 Task: Look for products from Sprouts only.
Action: Mouse pressed left at (14, 92)
Screenshot: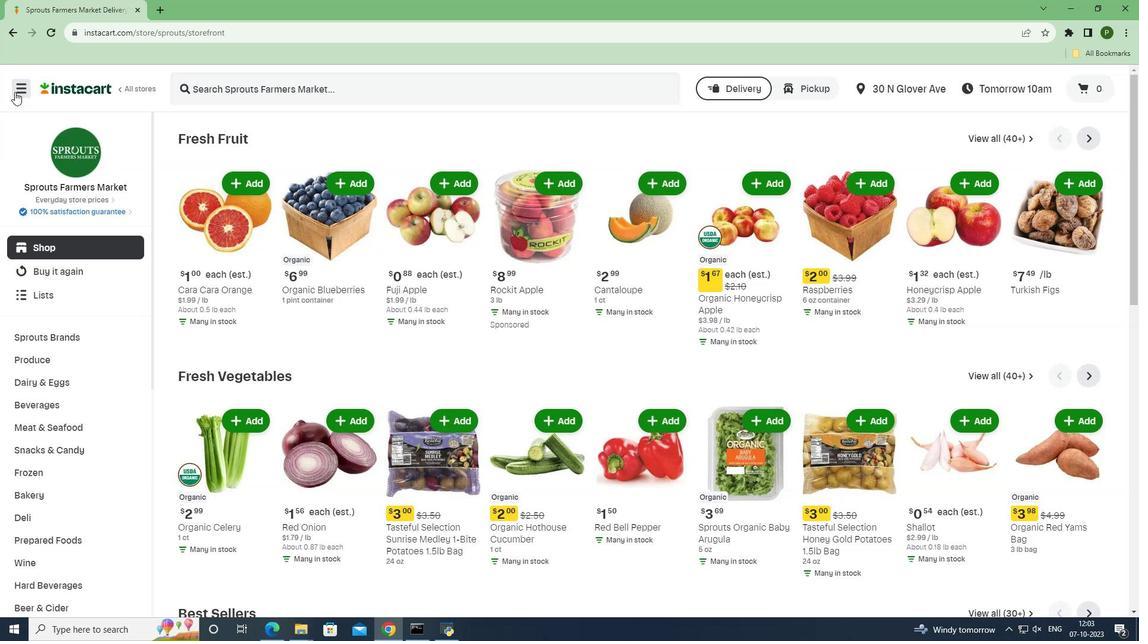 
Action: Mouse moved to (49, 317)
Screenshot: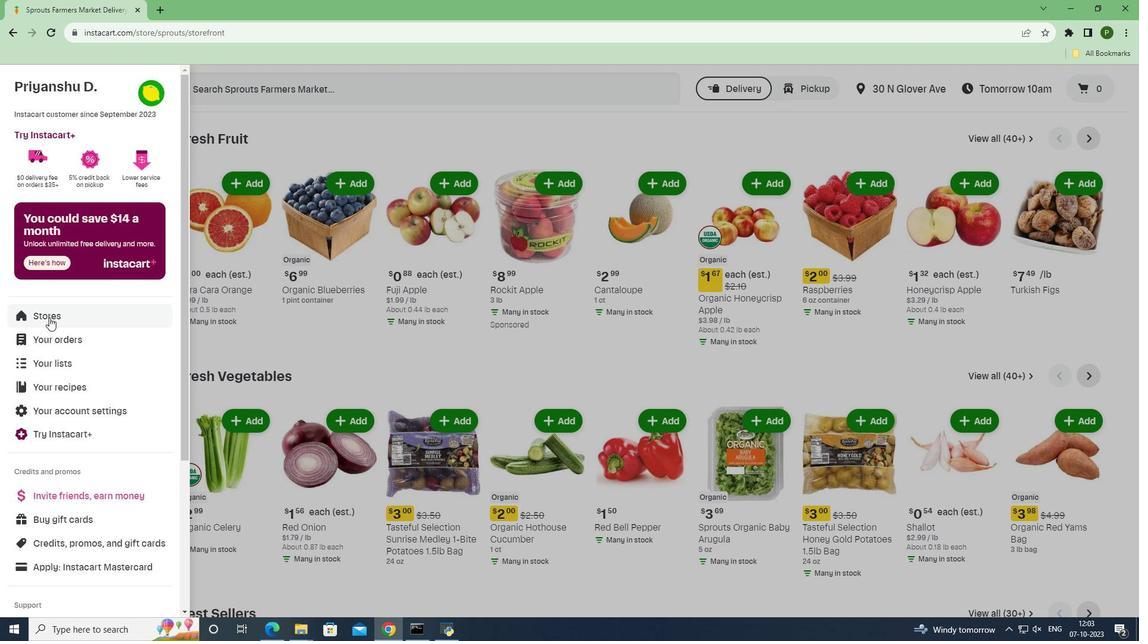 
Action: Mouse pressed left at (49, 317)
Screenshot: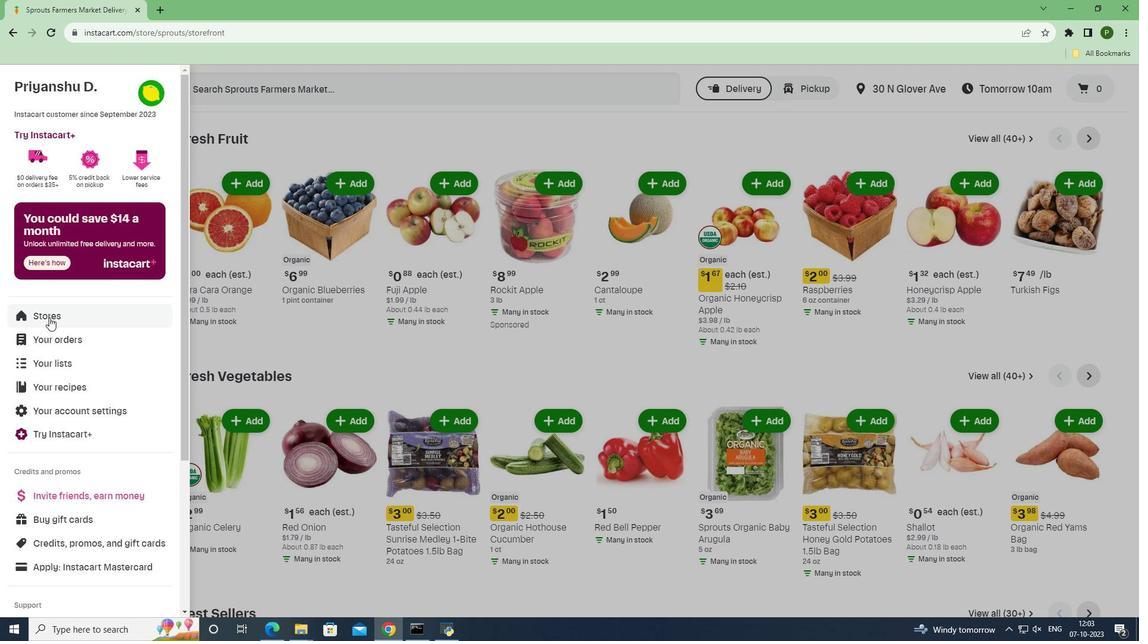 
Action: Mouse moved to (264, 141)
Screenshot: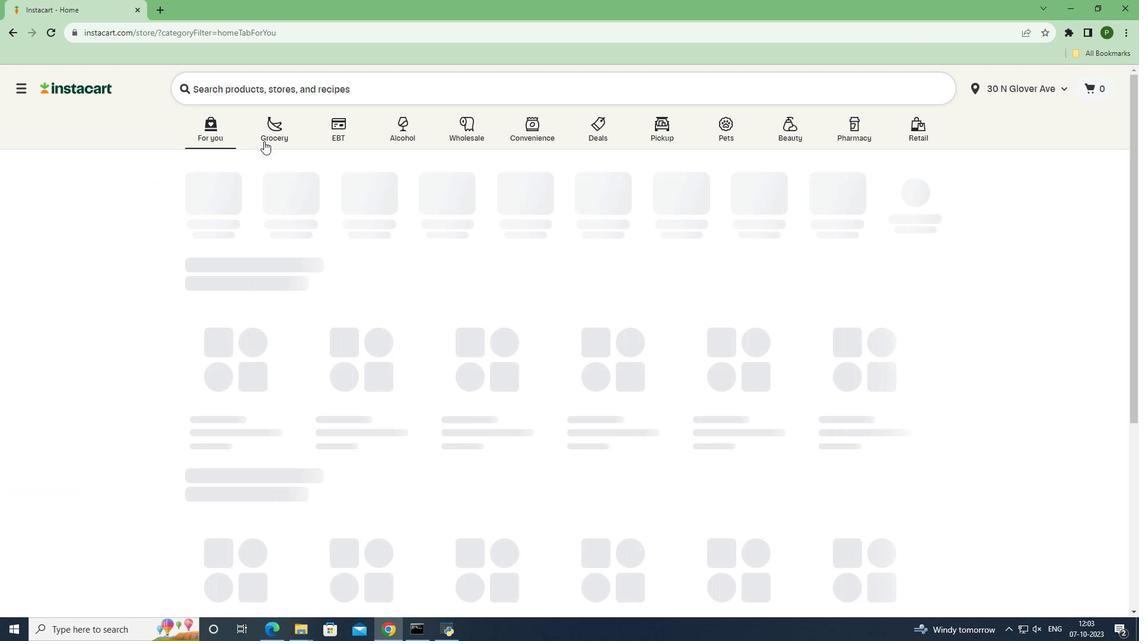 
Action: Mouse pressed left at (264, 141)
Screenshot: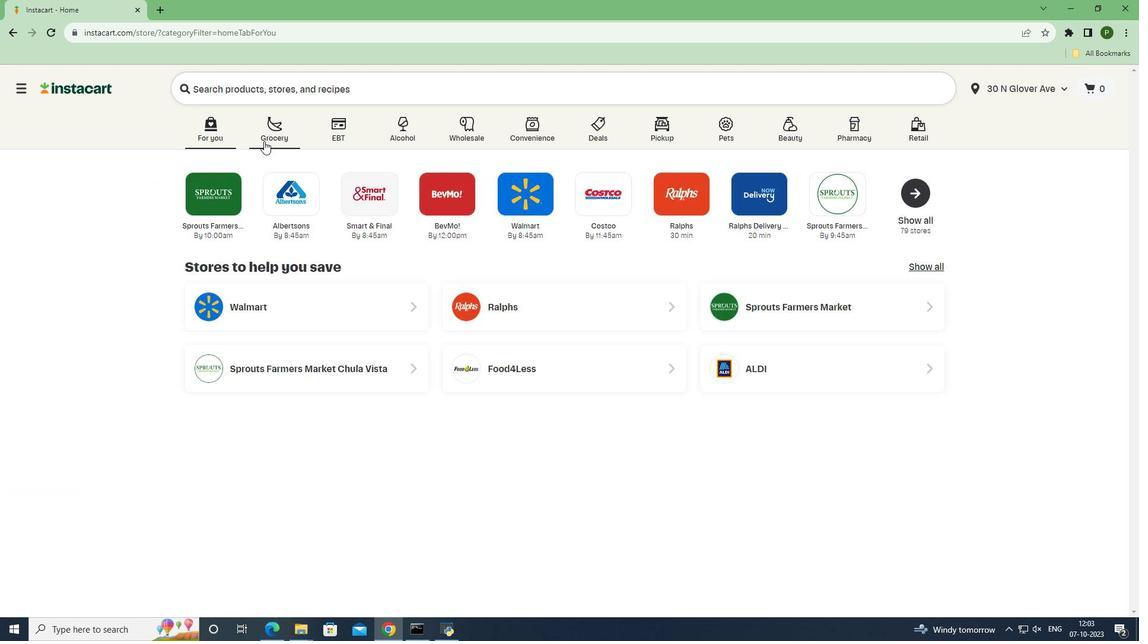
Action: Mouse moved to (476, 272)
Screenshot: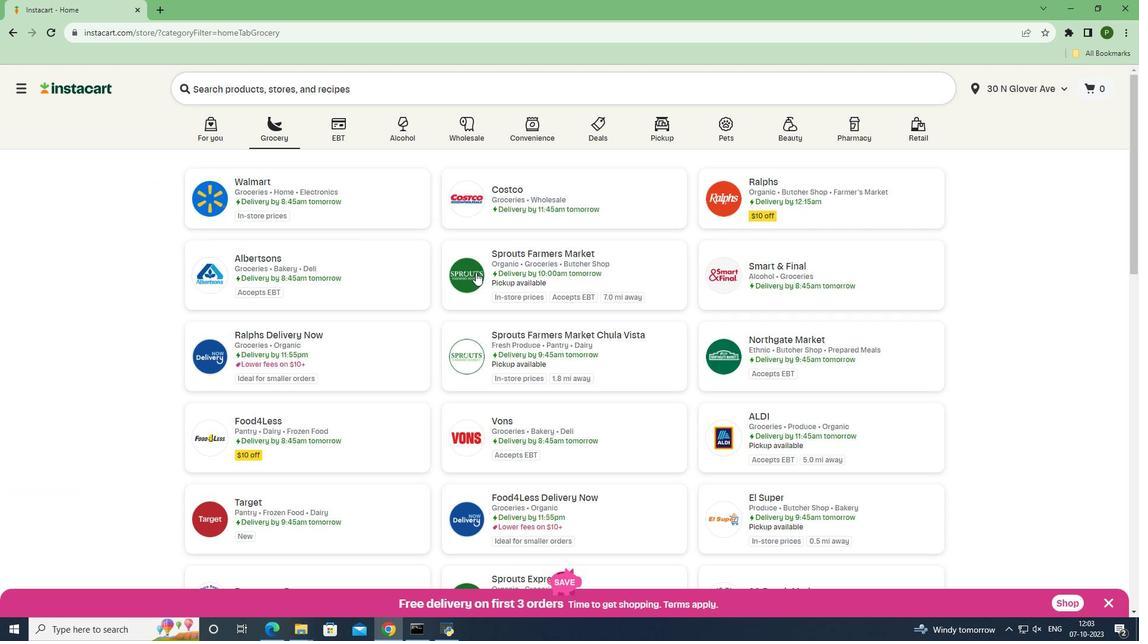 
Action: Mouse pressed left at (476, 272)
Screenshot: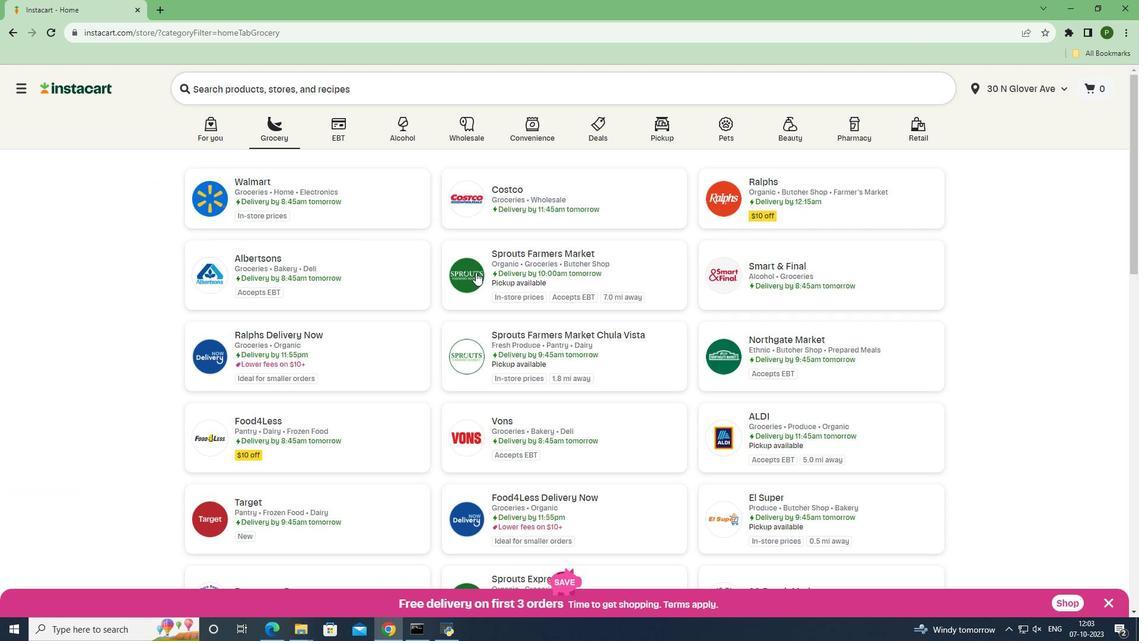 
Action: Mouse moved to (103, 382)
Screenshot: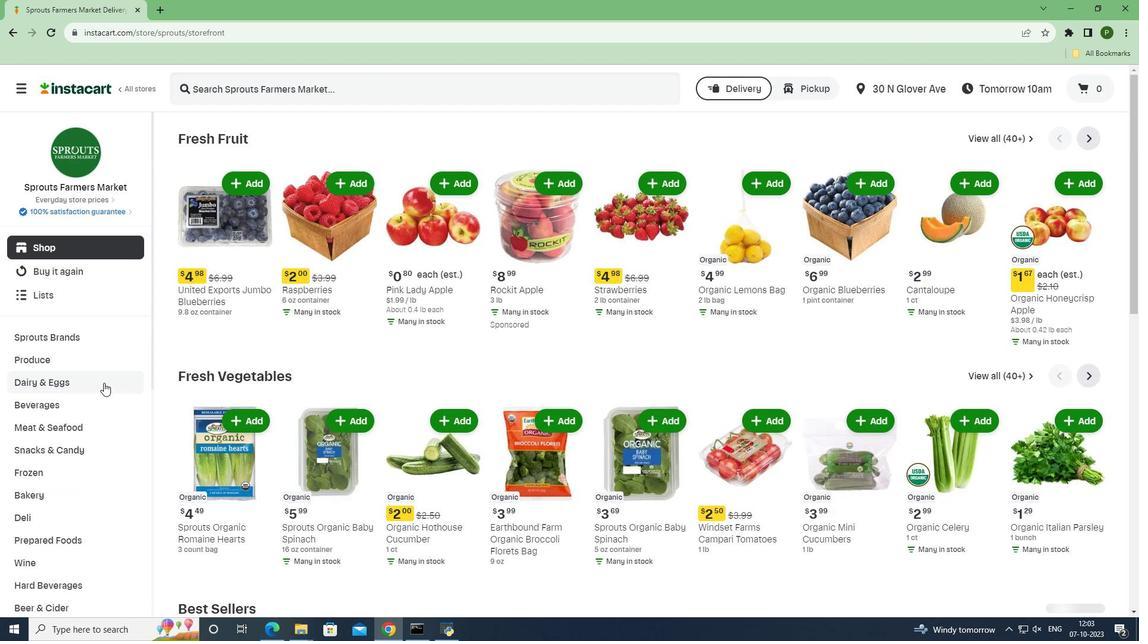 
Action: Mouse pressed left at (103, 382)
Screenshot: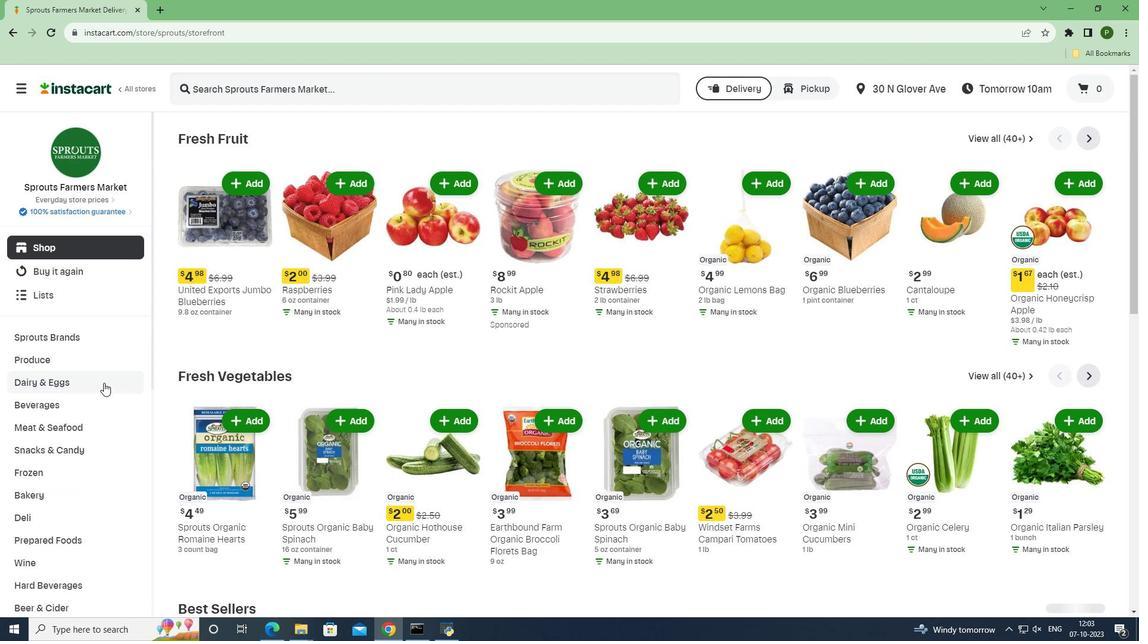 
Action: Mouse moved to (71, 454)
Screenshot: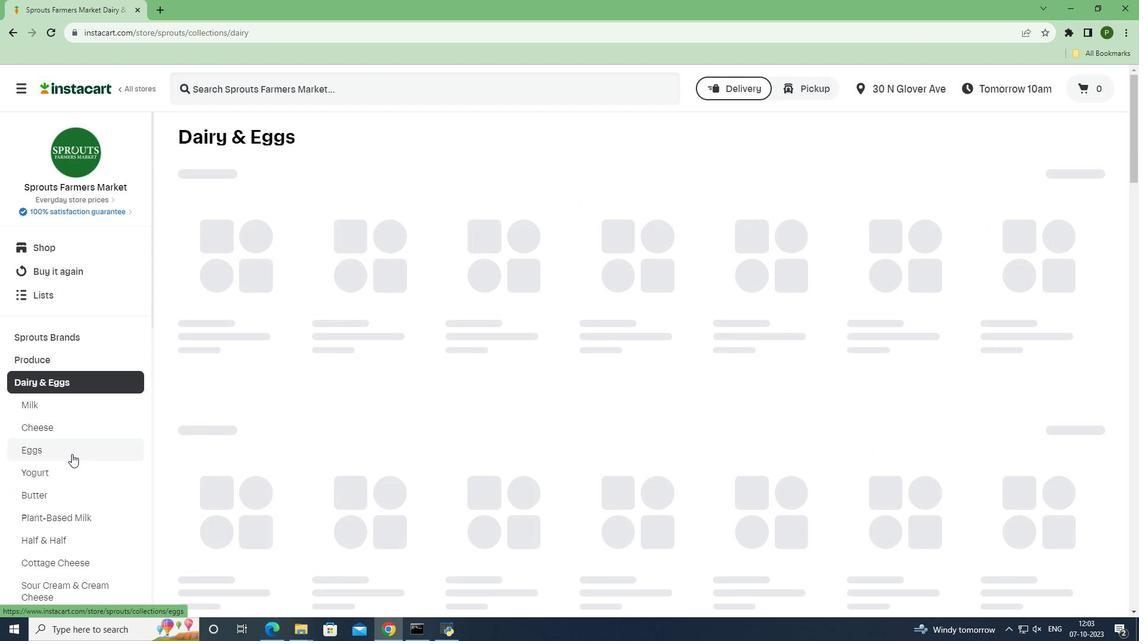 
Action: Mouse pressed left at (71, 454)
Screenshot: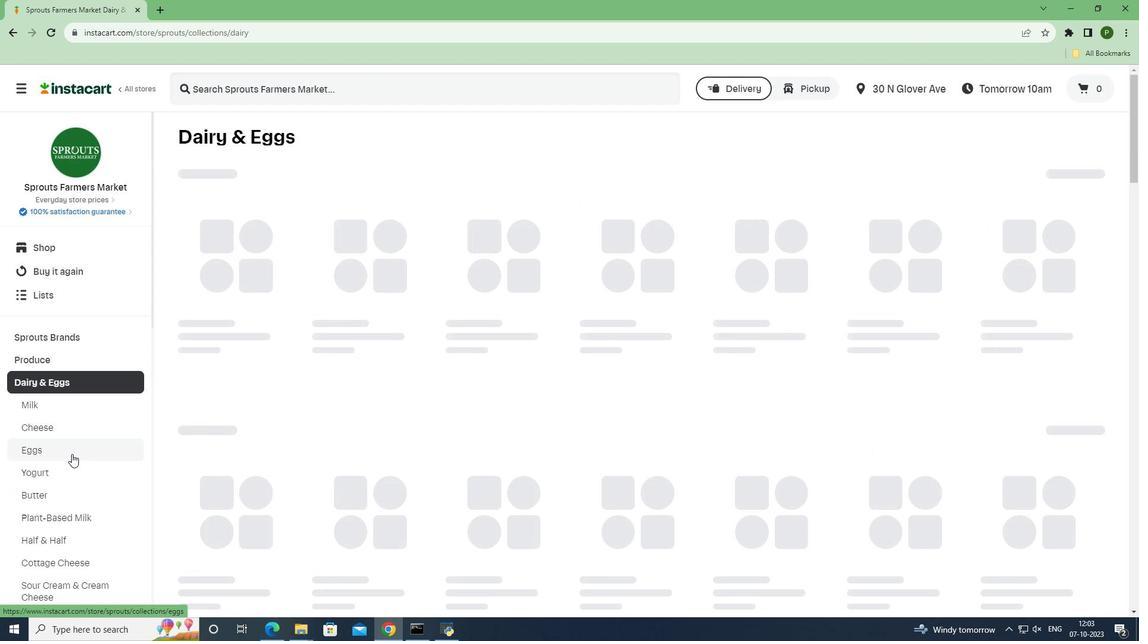 
Action: Mouse moved to (371, 181)
Screenshot: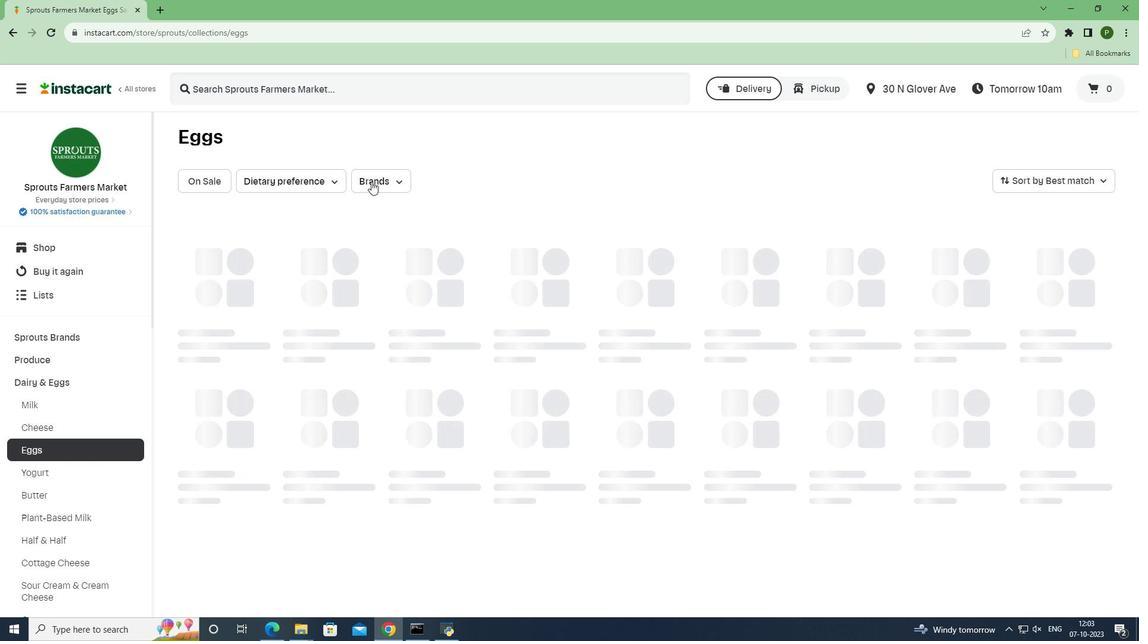 
Action: Mouse pressed left at (371, 181)
Screenshot: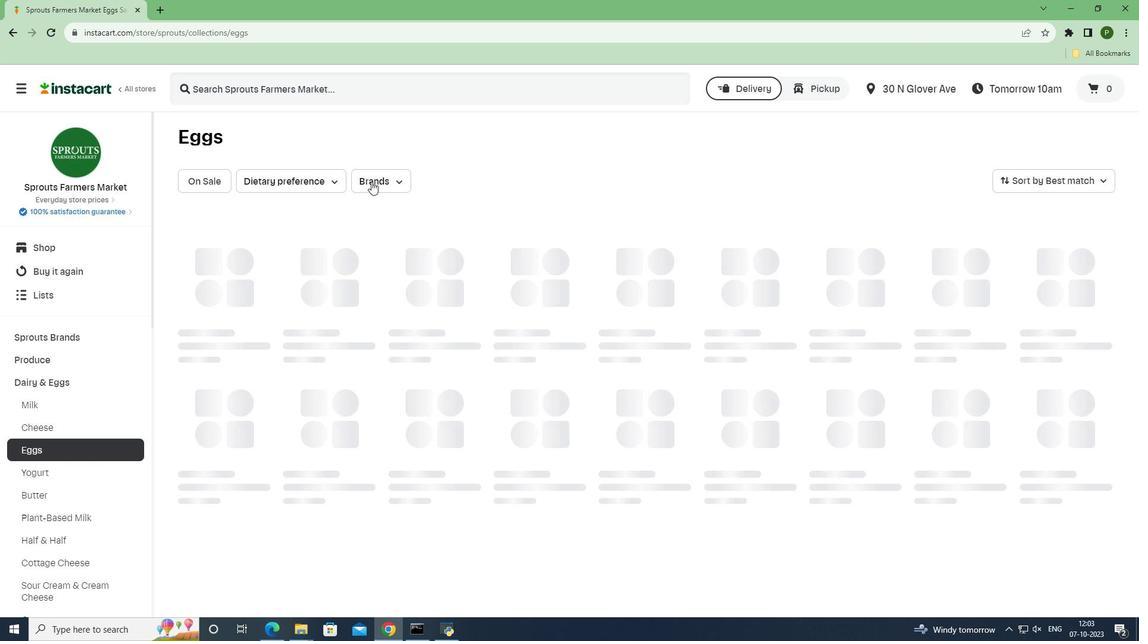 
Action: Mouse moved to (382, 241)
Screenshot: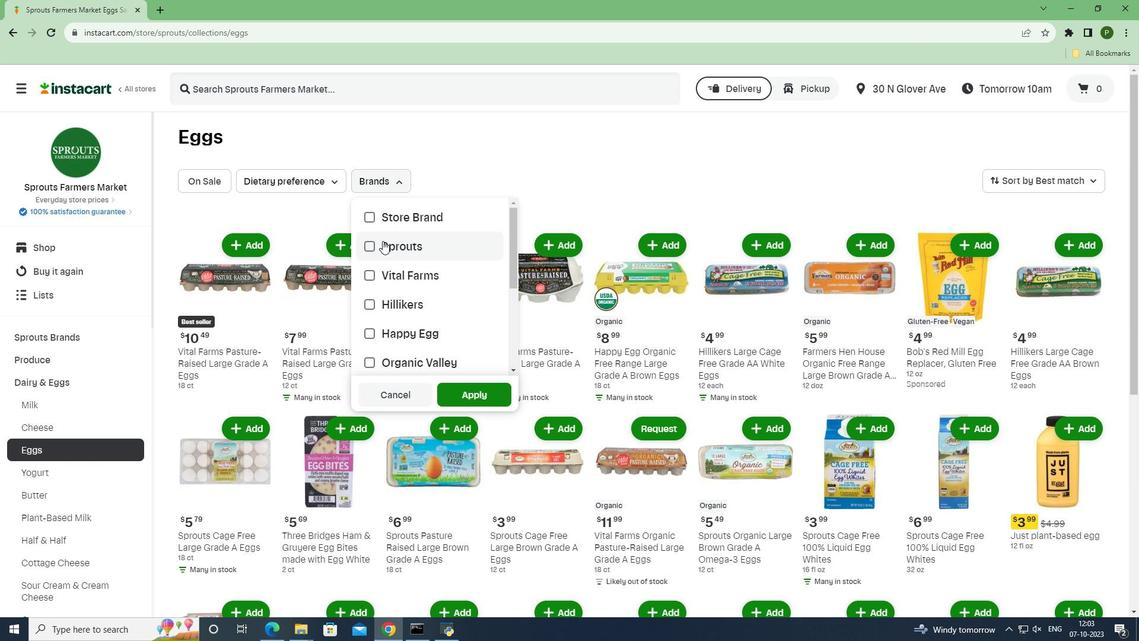 
Action: Mouse pressed left at (382, 241)
Screenshot: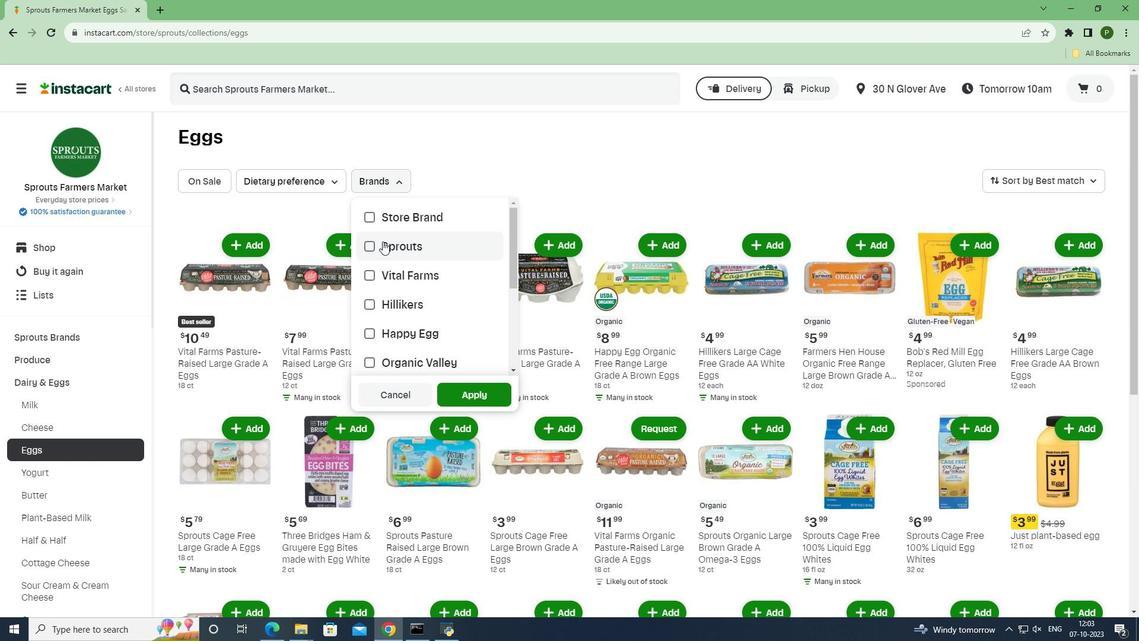 
Action: Mouse moved to (451, 383)
Screenshot: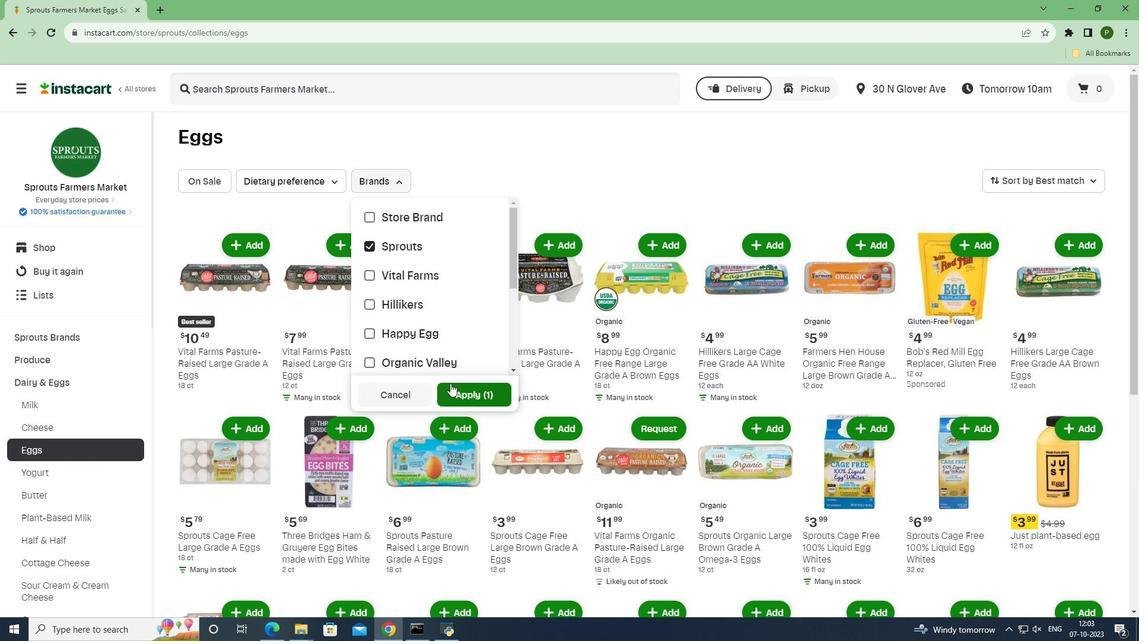 
Action: Mouse pressed left at (451, 383)
Screenshot: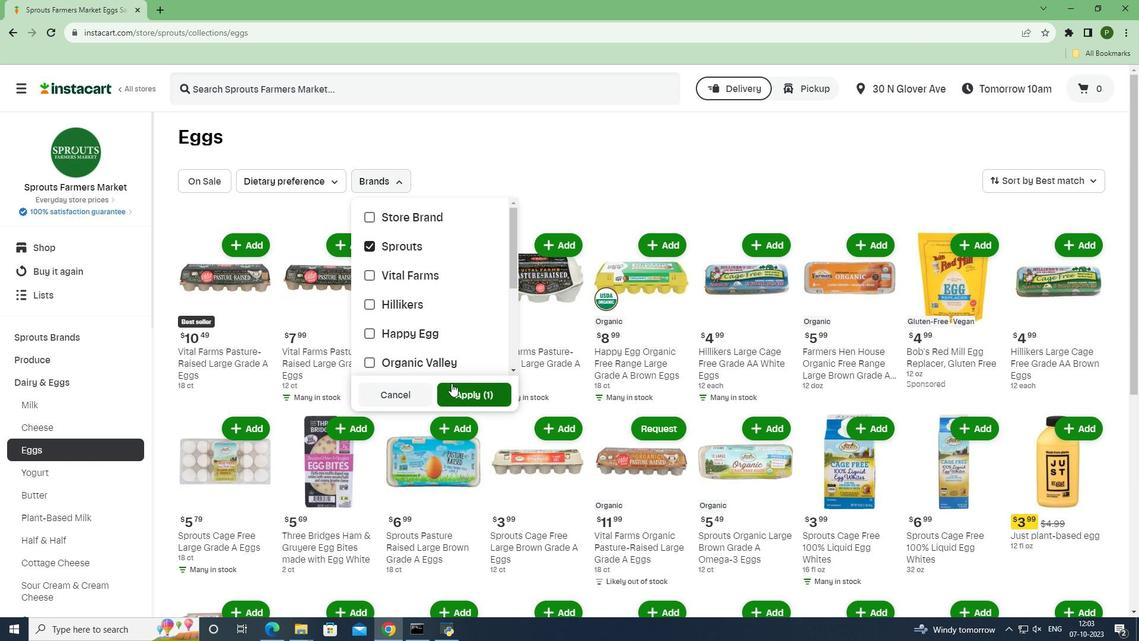 
Action: Mouse moved to (568, 405)
Screenshot: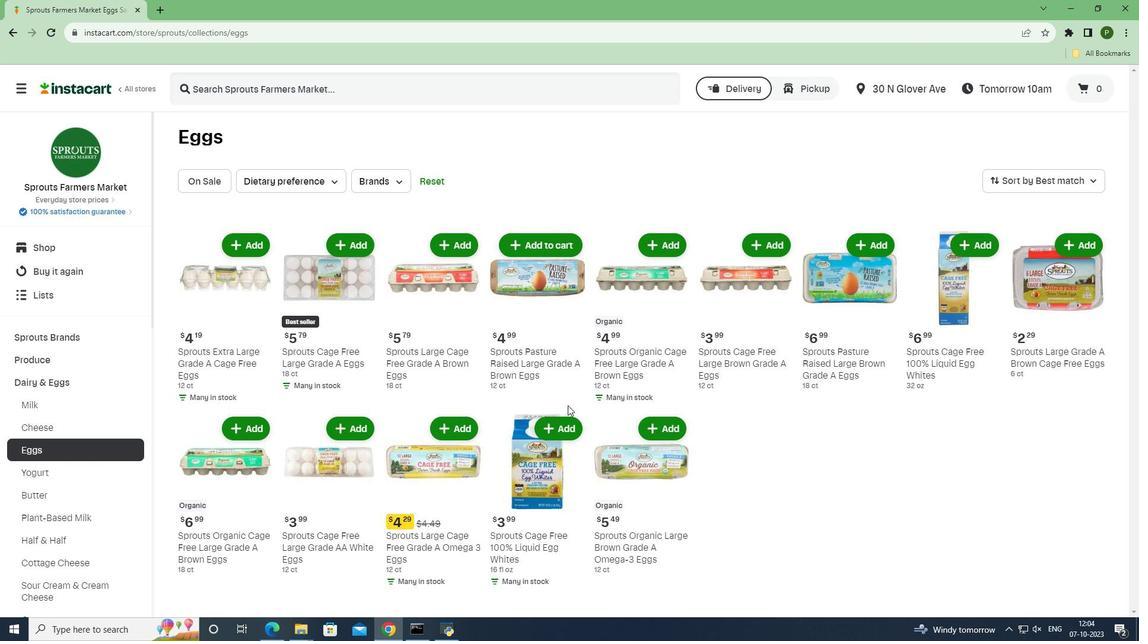
